 Task: Add Now Inositol Powder 100% Pure to the cart.
Action: Mouse pressed left at (30, 82)
Screenshot: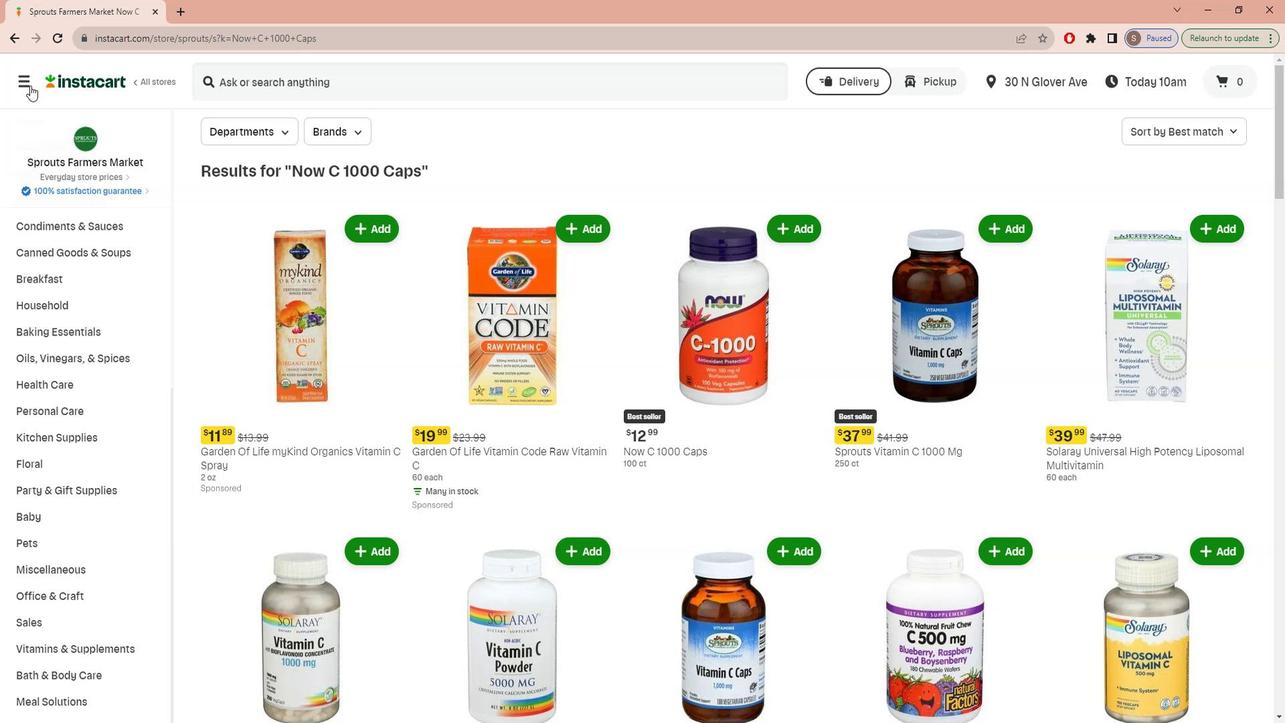 
Action: Mouse moved to (28, 171)
Screenshot: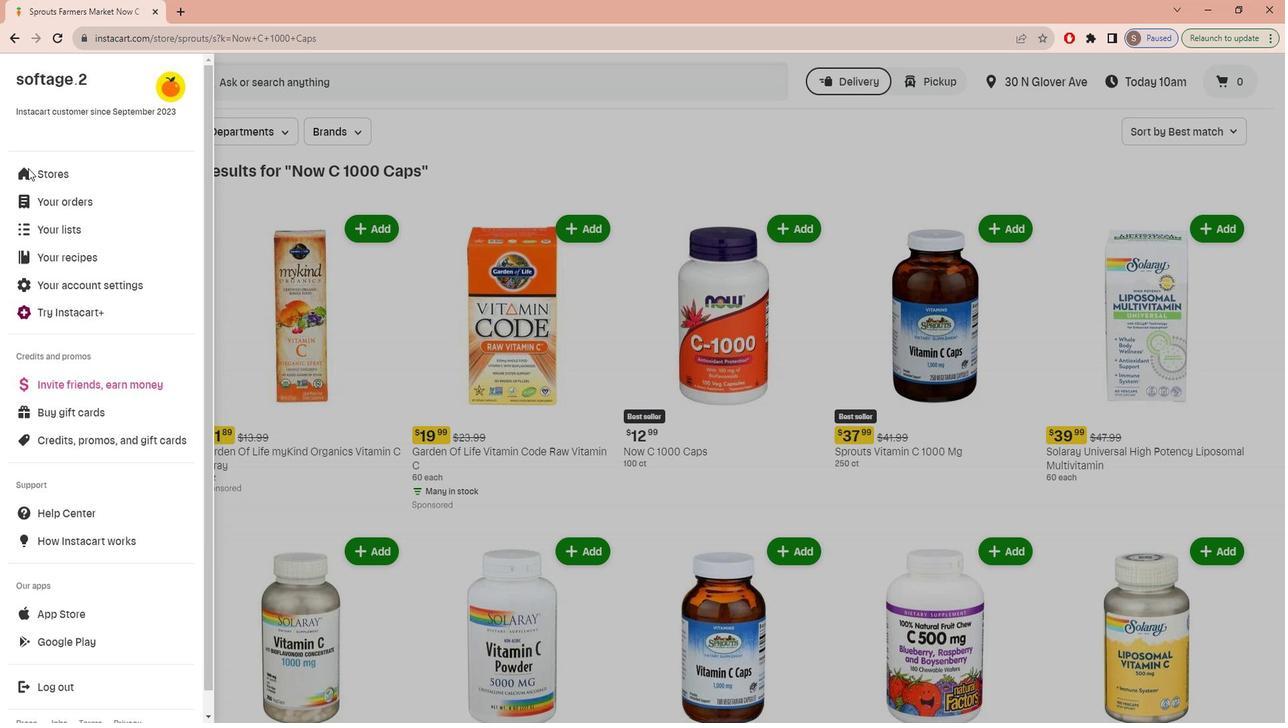 
Action: Mouse pressed left at (28, 171)
Screenshot: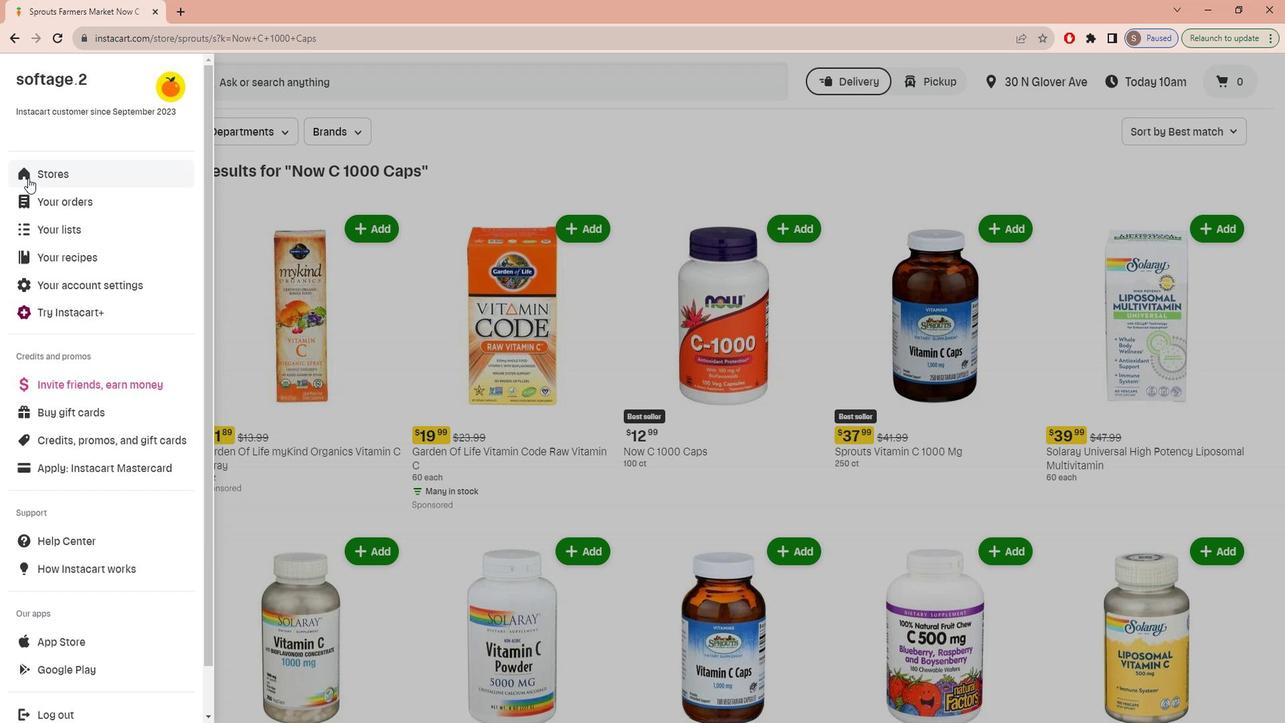 
Action: Mouse moved to (306, 136)
Screenshot: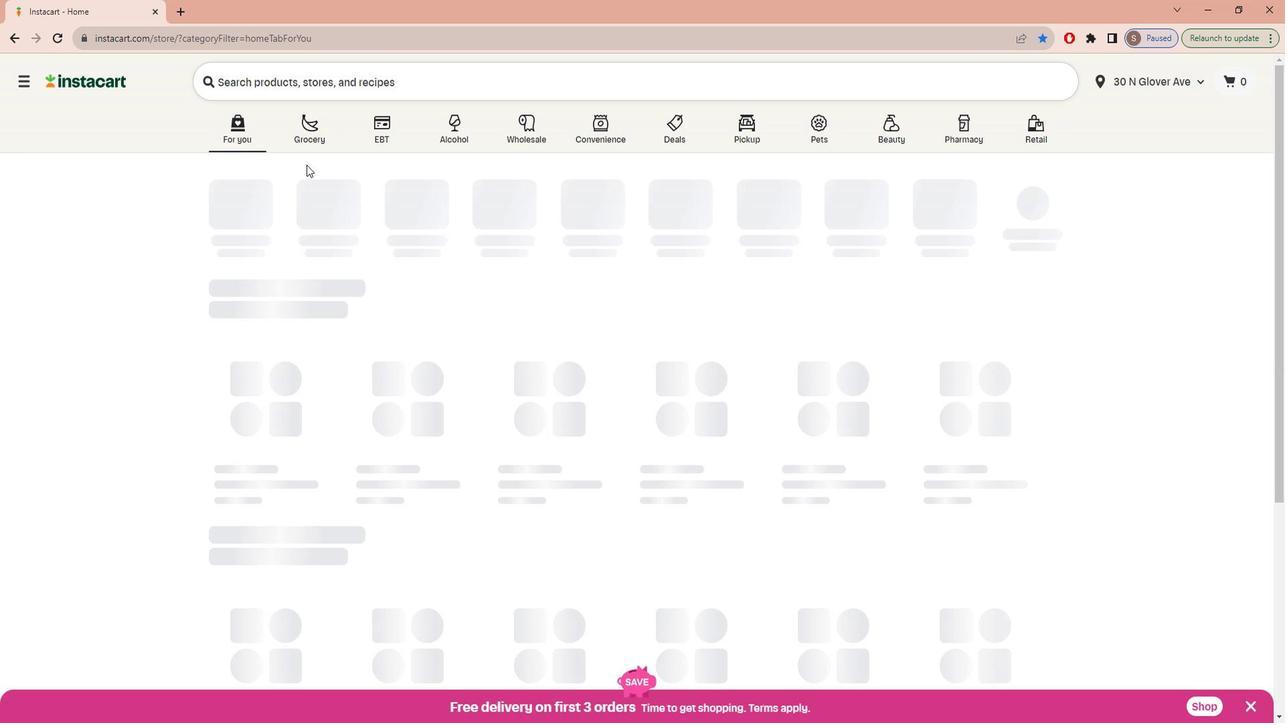 
Action: Mouse pressed left at (306, 136)
Screenshot: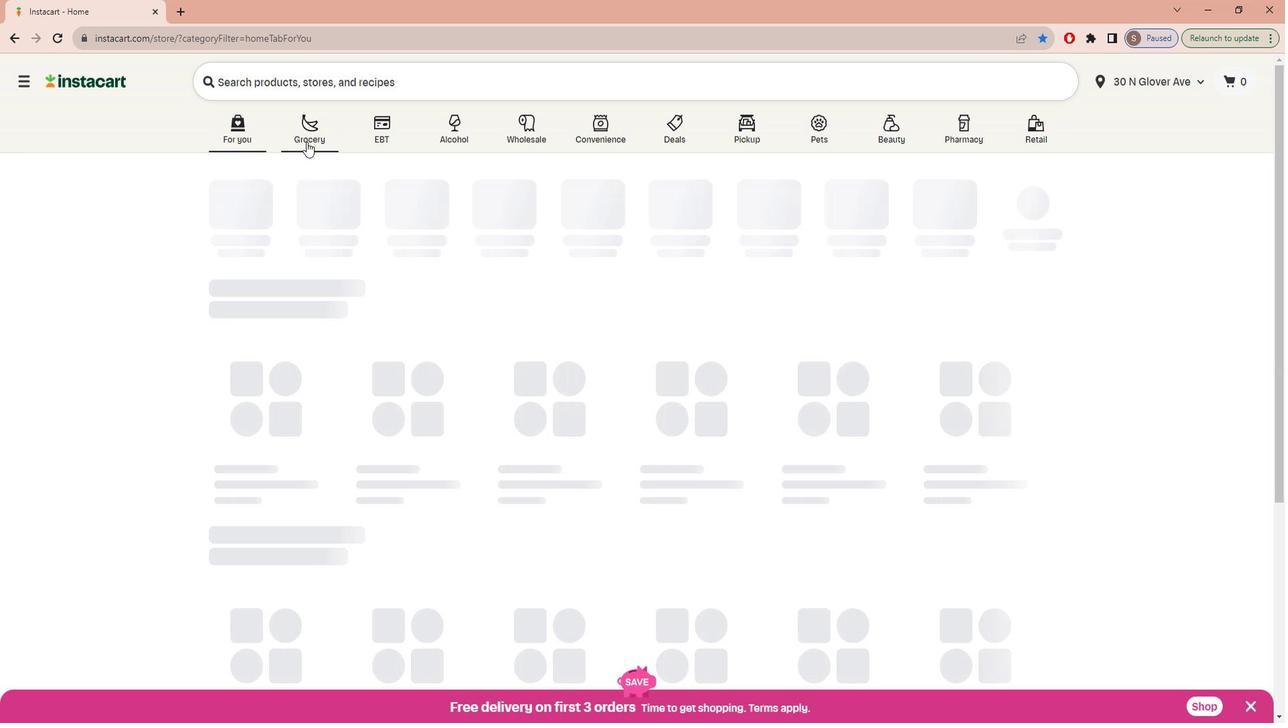 
Action: Mouse moved to (269, 386)
Screenshot: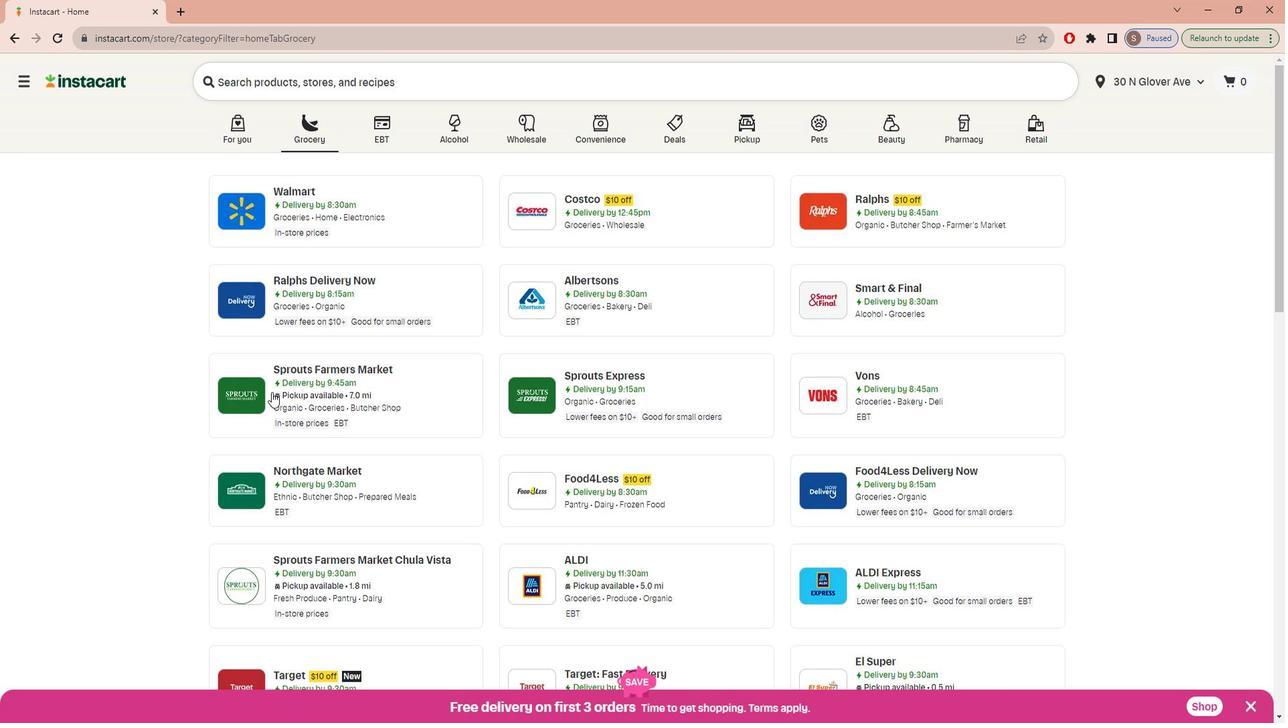
Action: Mouse pressed left at (269, 386)
Screenshot: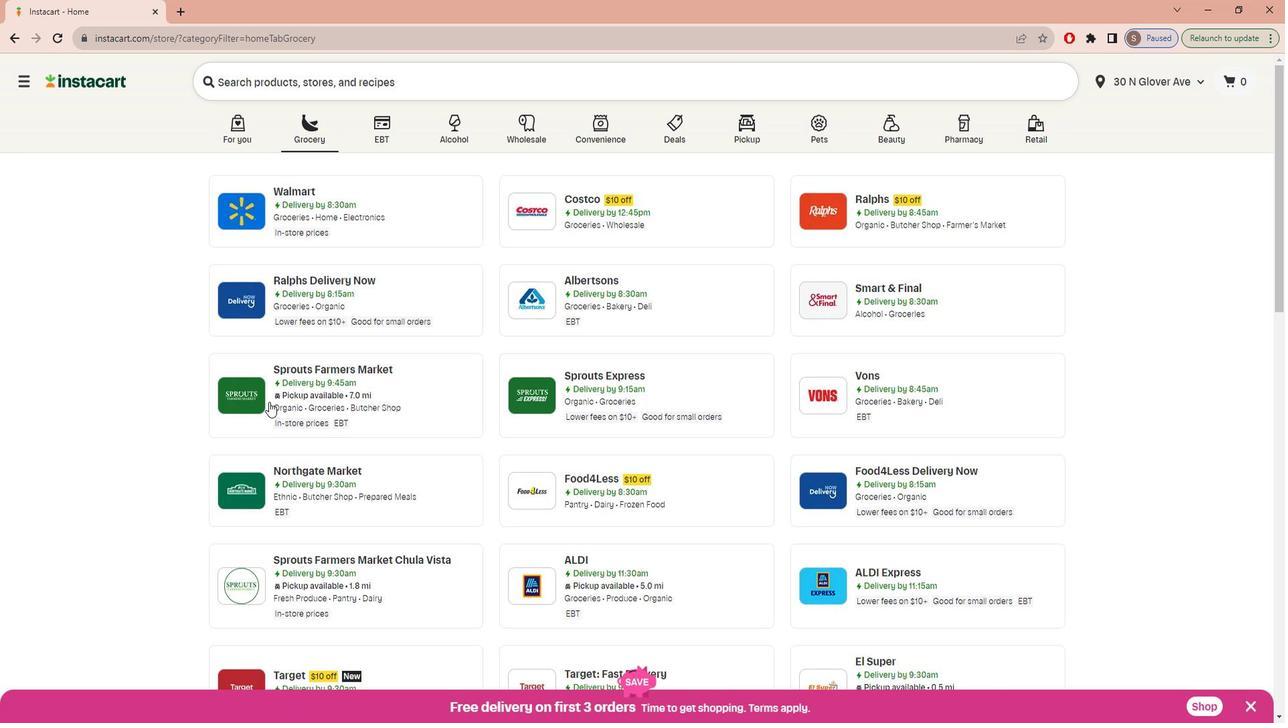
Action: Mouse moved to (70, 567)
Screenshot: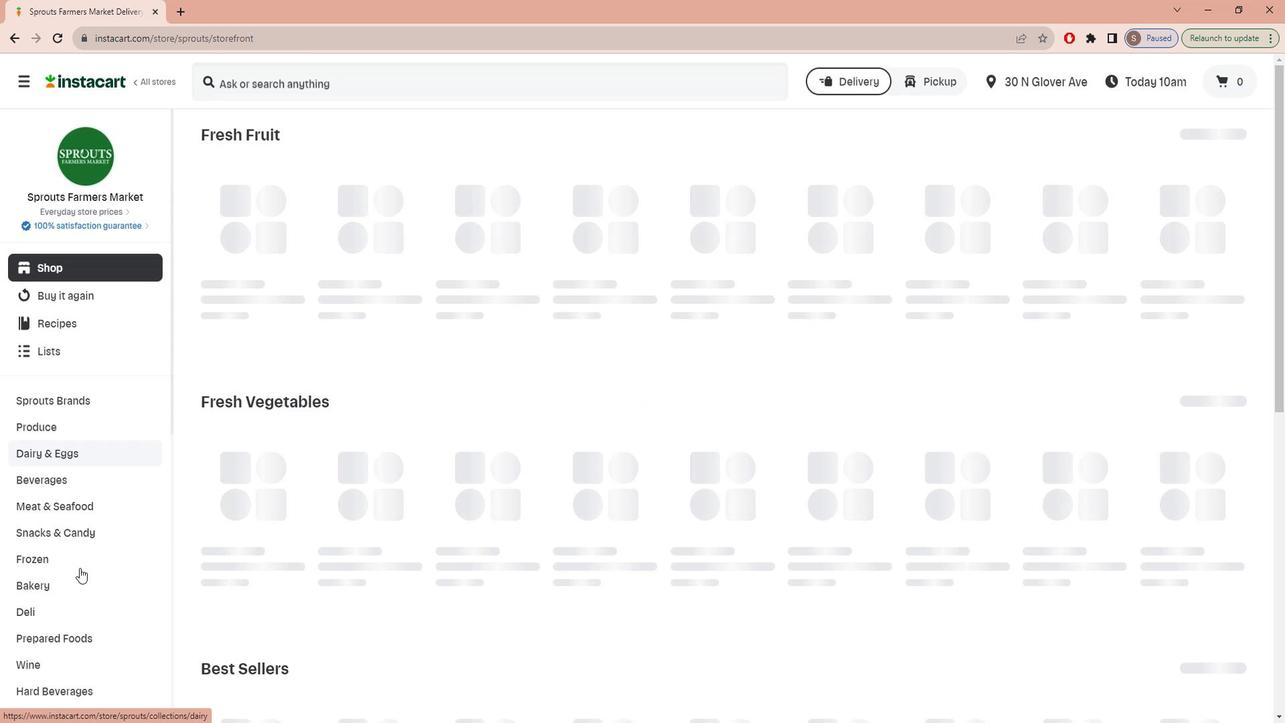 
Action: Mouse scrolled (70, 567) with delta (0, 0)
Screenshot: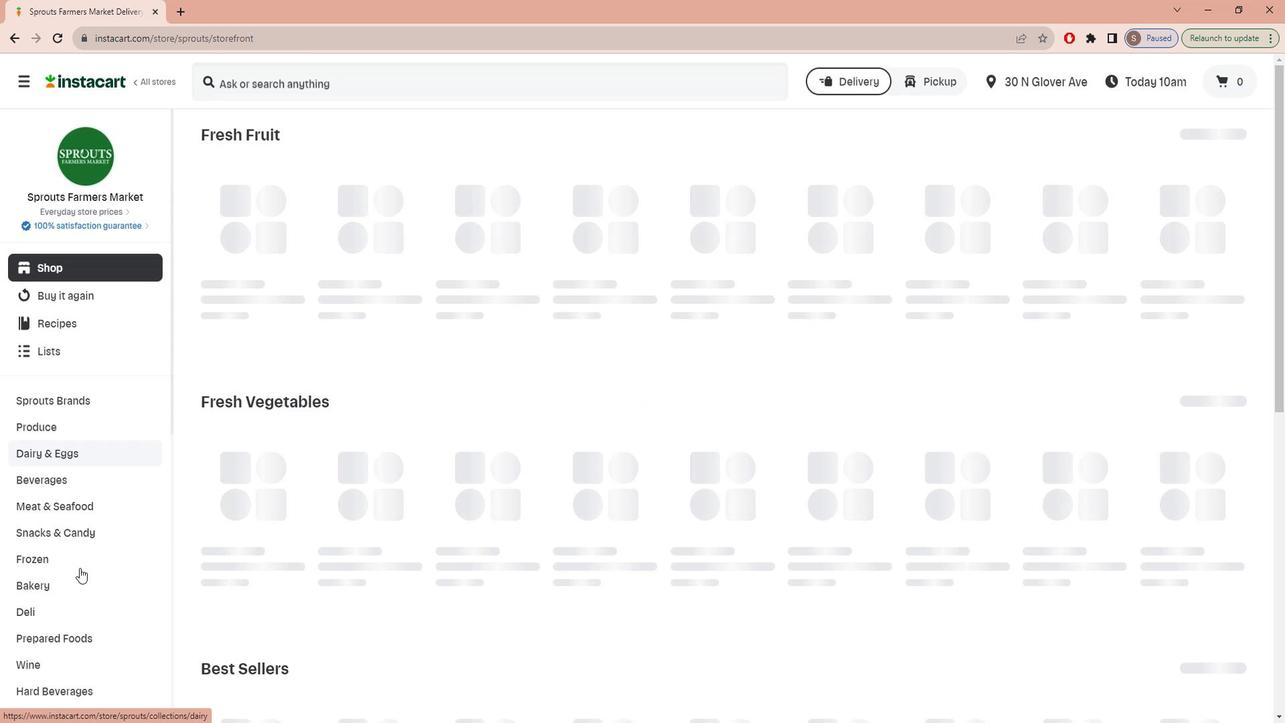 
Action: Mouse moved to (69, 571)
Screenshot: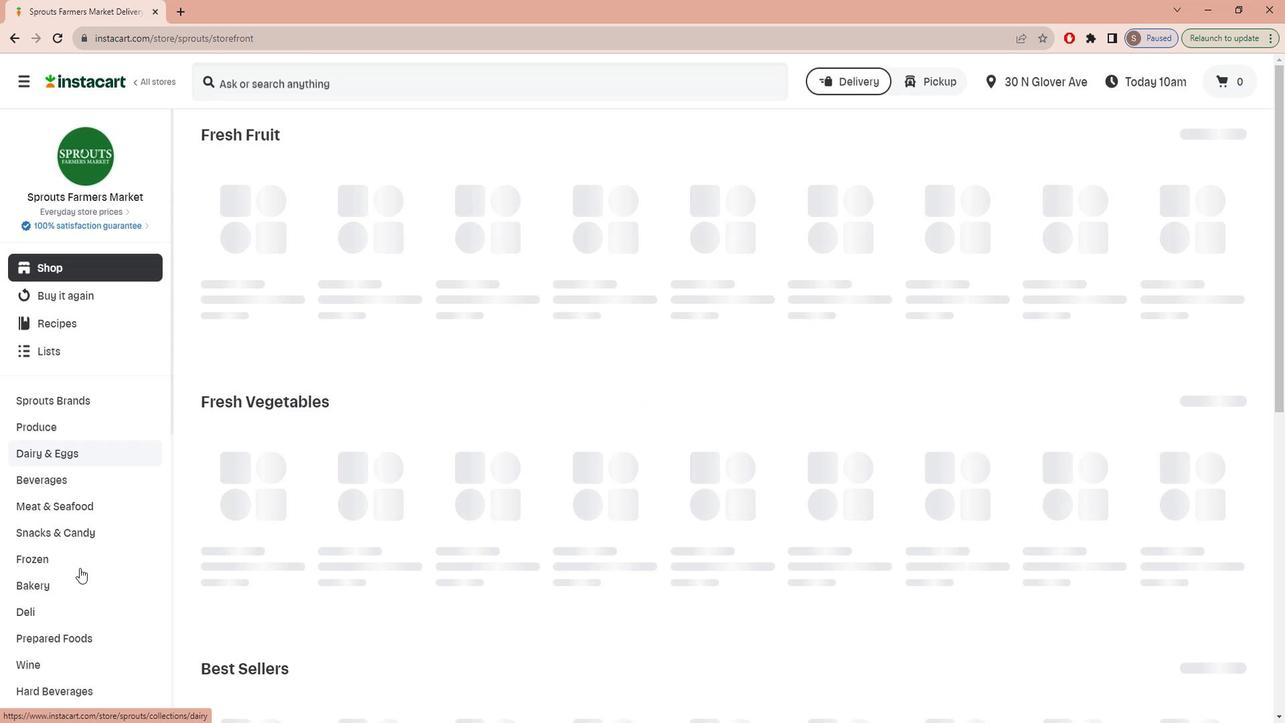 
Action: Mouse scrolled (69, 571) with delta (0, 0)
Screenshot: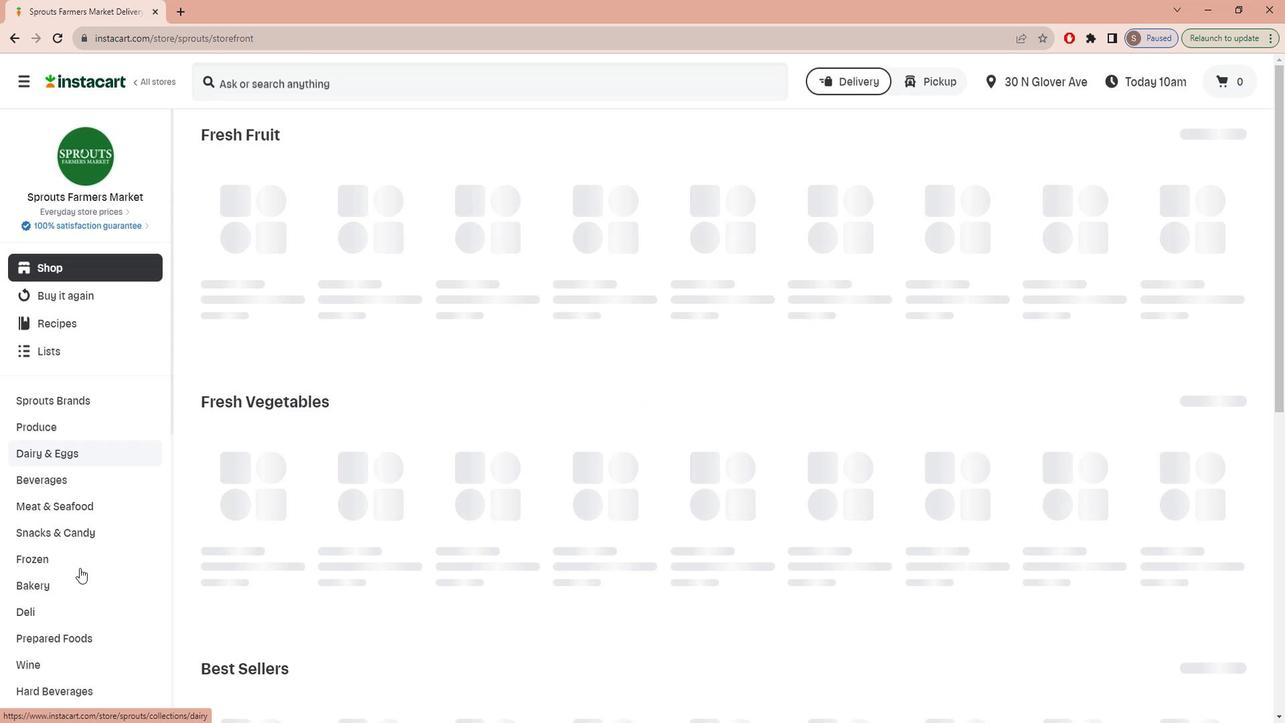 
Action: Mouse moved to (69, 571)
Screenshot: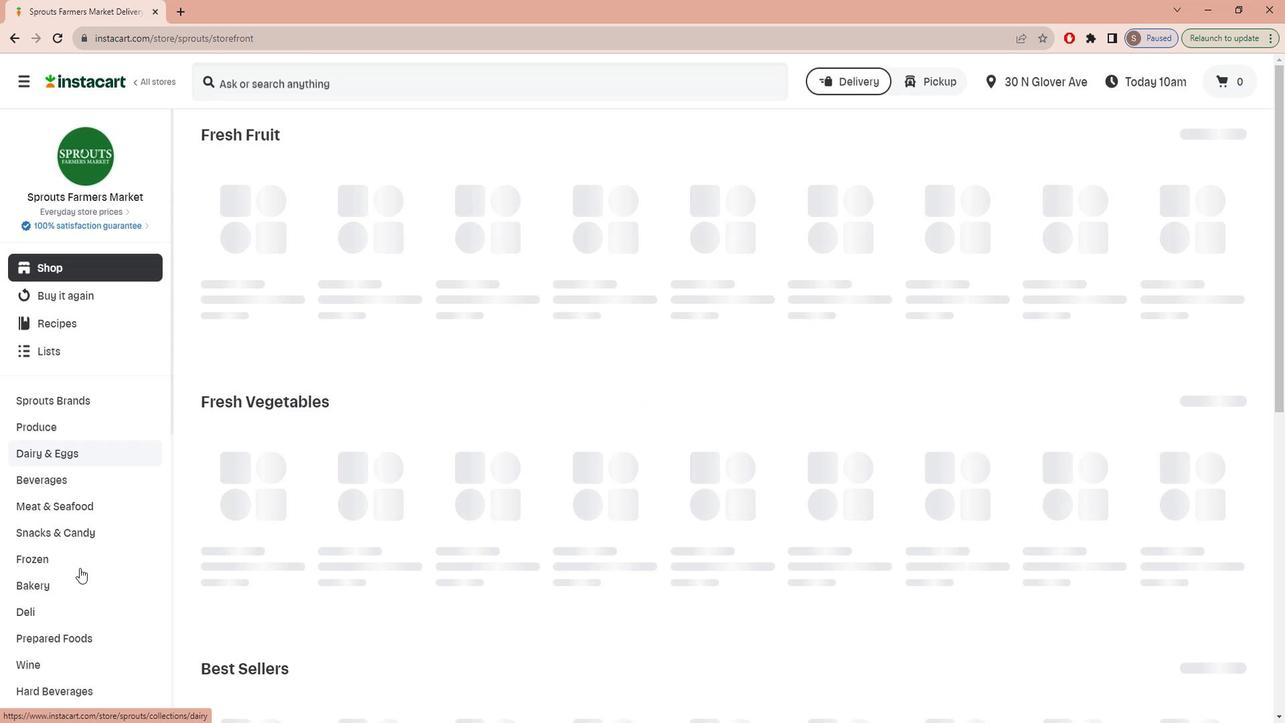 
Action: Mouse scrolled (69, 571) with delta (0, 0)
Screenshot: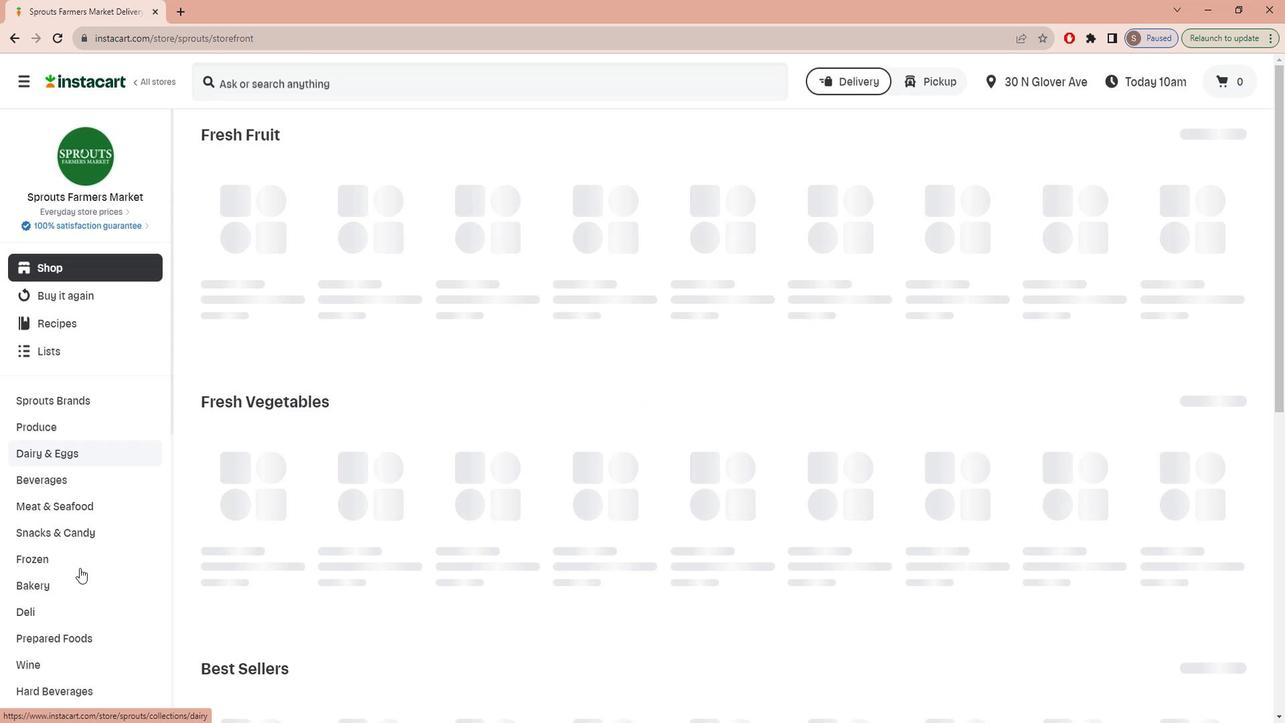 
Action: Mouse scrolled (69, 571) with delta (0, 0)
Screenshot: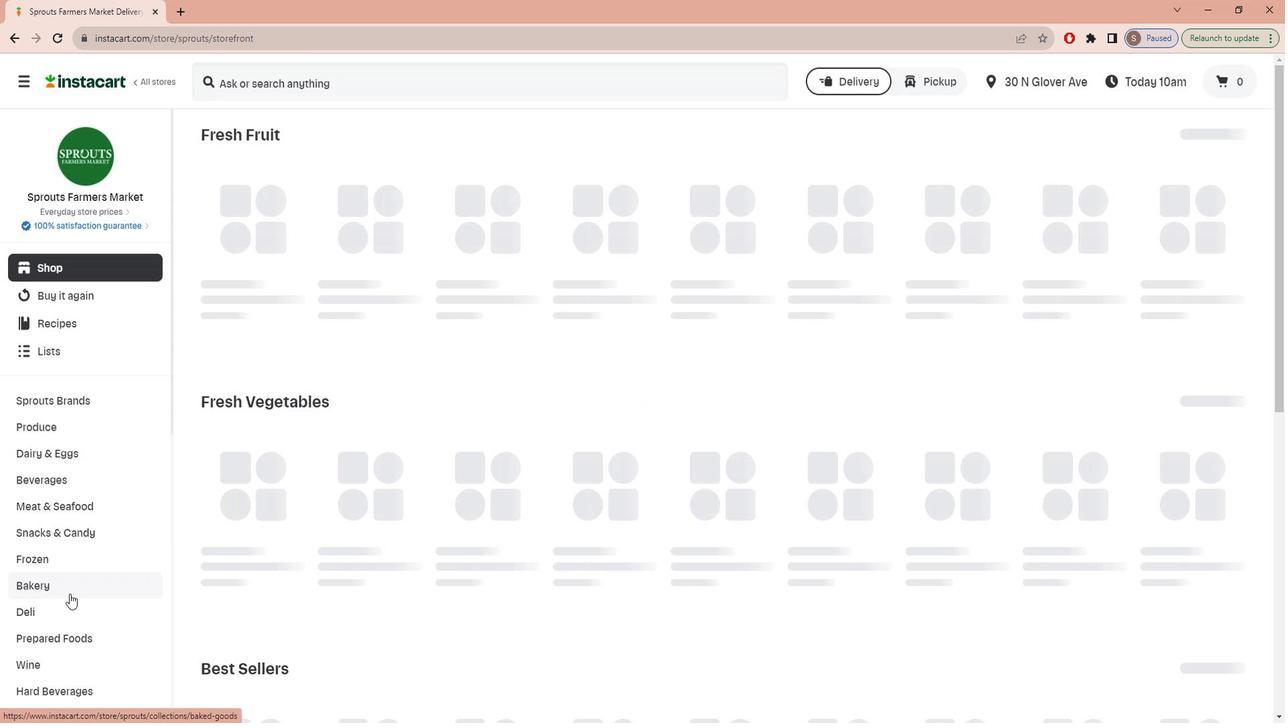 
Action: Mouse moved to (69, 572)
Screenshot: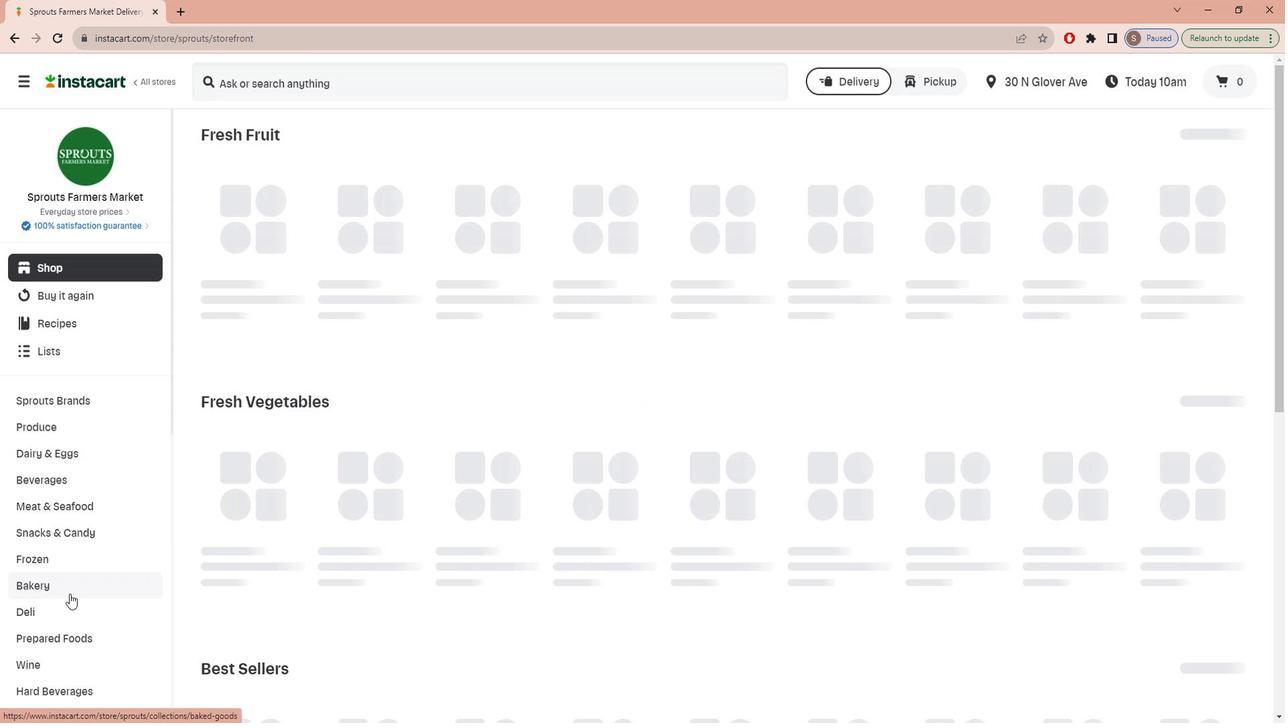 
Action: Mouse scrolled (69, 571) with delta (0, 0)
Screenshot: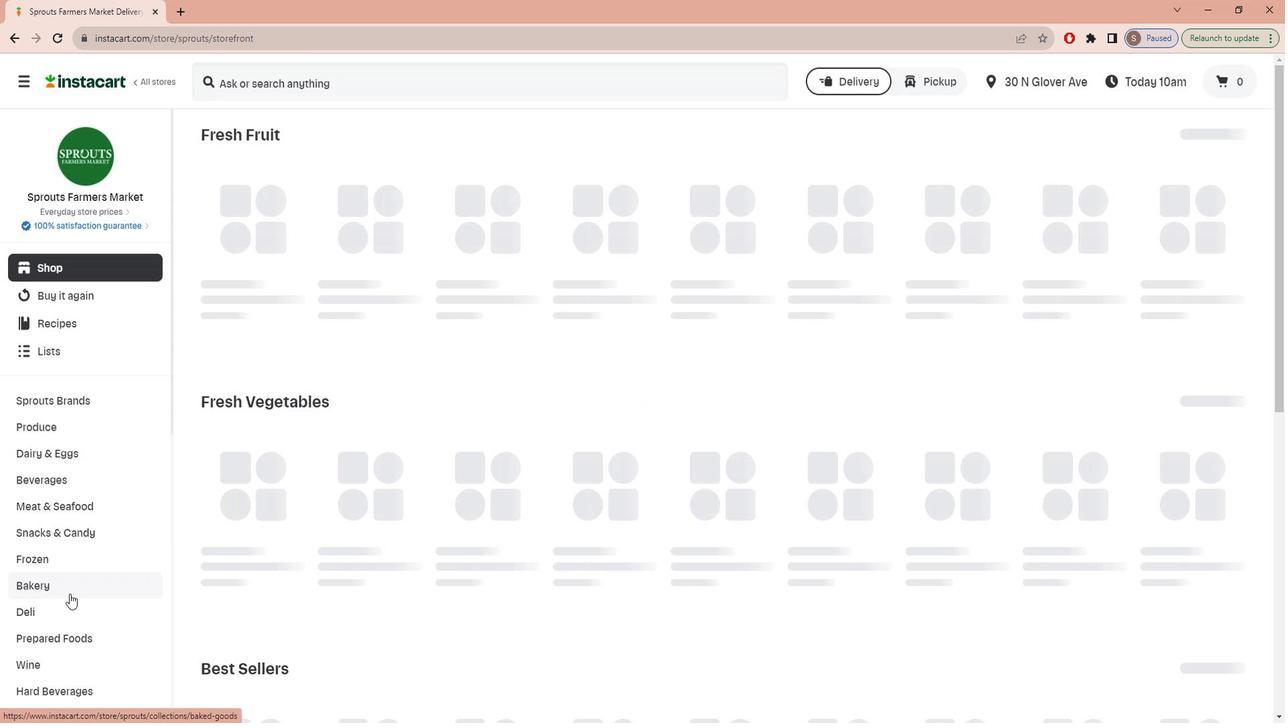 
Action: Mouse moved to (68, 573)
Screenshot: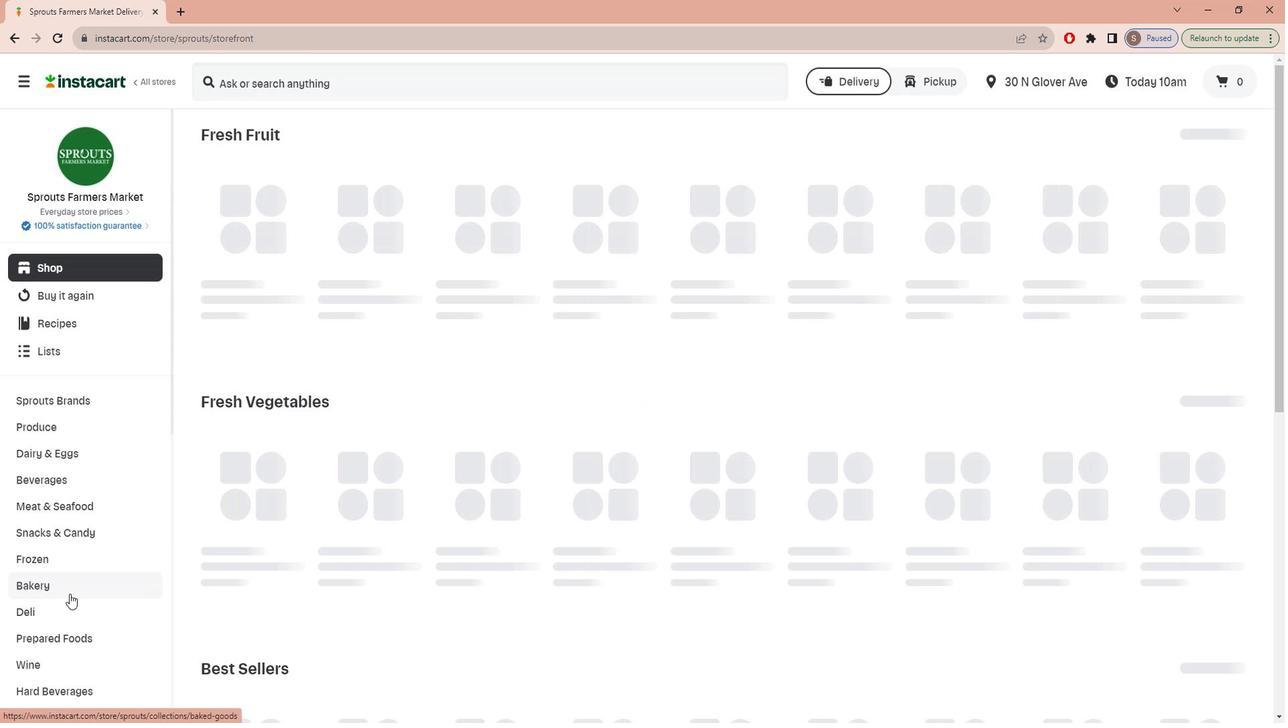 
Action: Mouse scrolled (68, 573) with delta (0, 0)
Screenshot: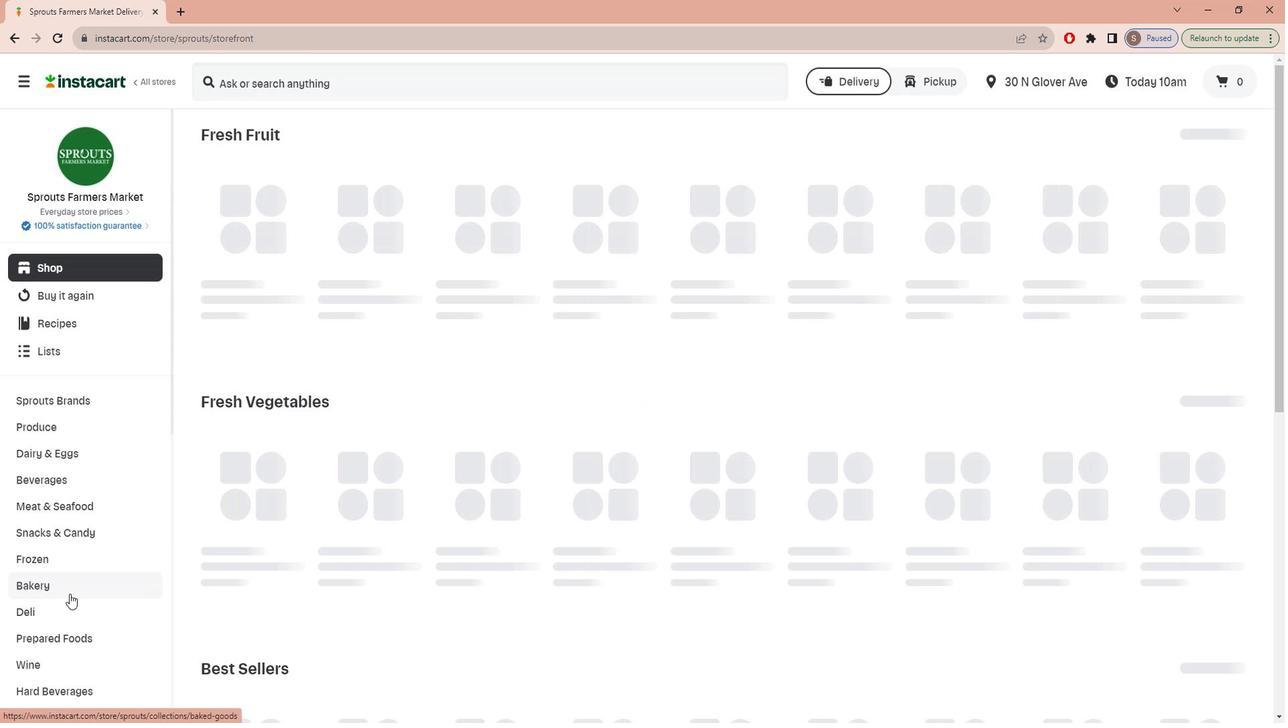 
Action: Mouse scrolled (68, 573) with delta (0, 0)
Screenshot: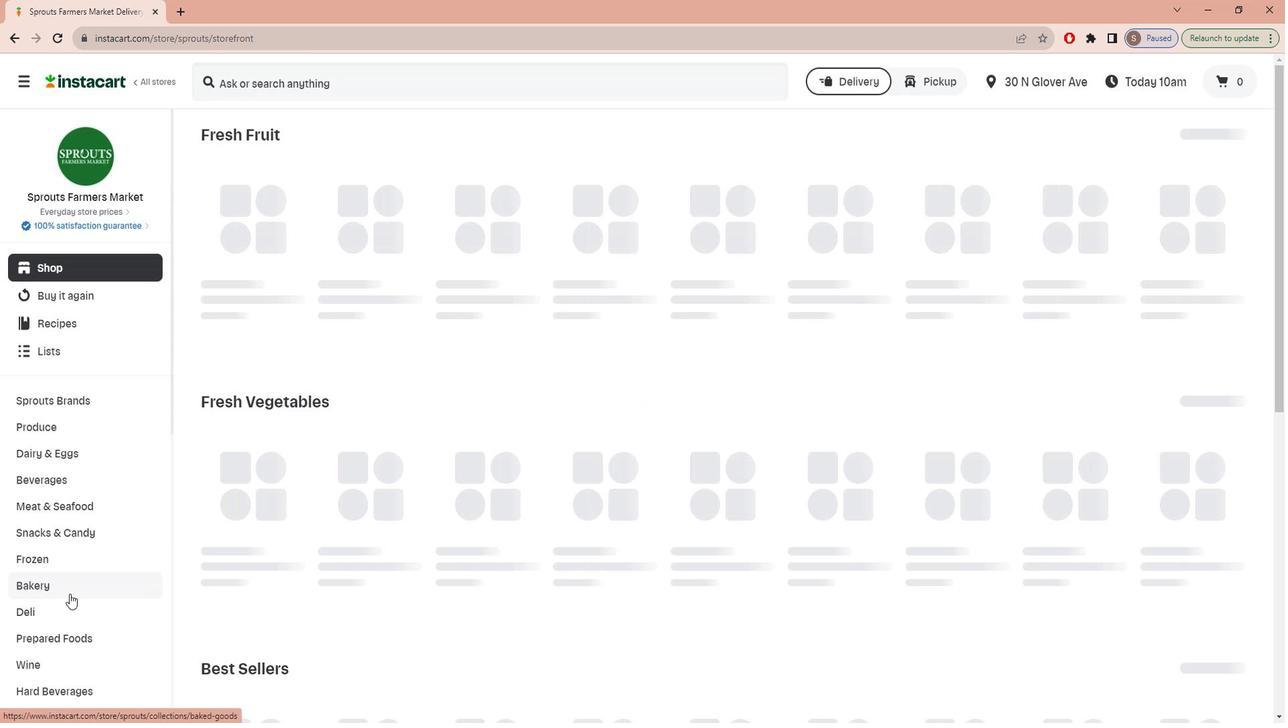 
Action: Mouse scrolled (68, 573) with delta (0, 0)
Screenshot: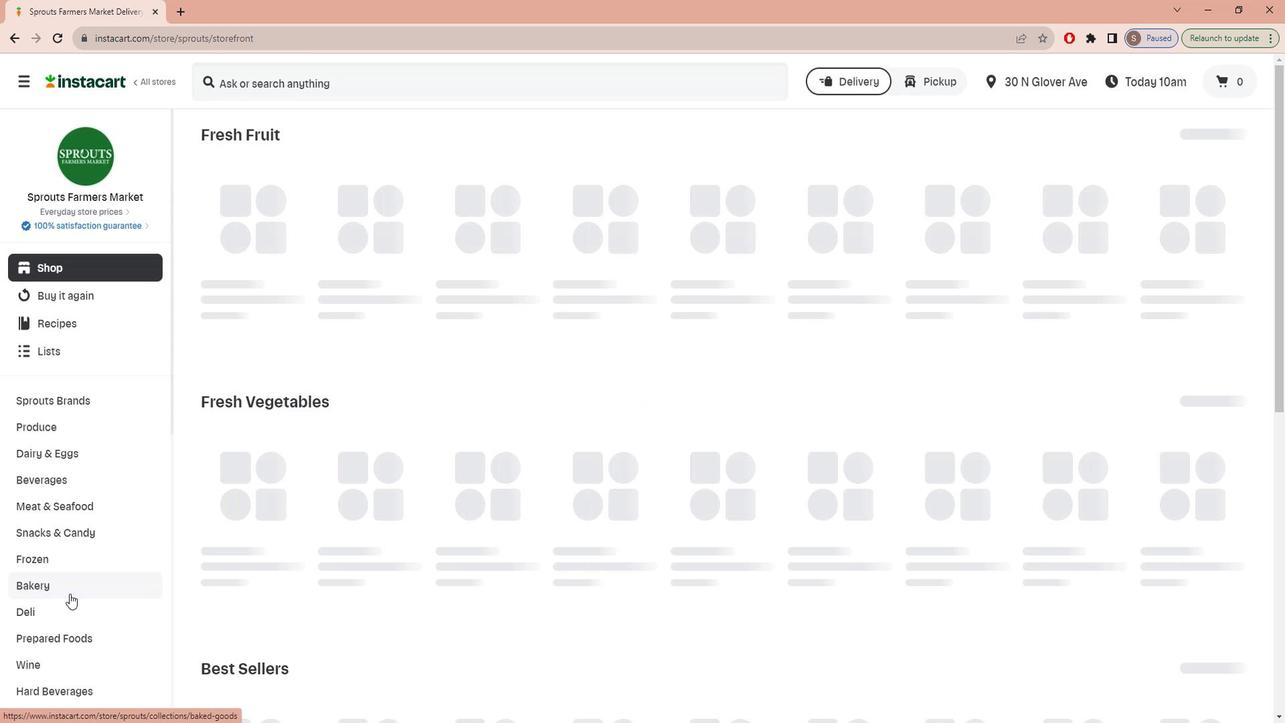 
Action: Mouse scrolled (68, 573) with delta (0, 0)
Screenshot: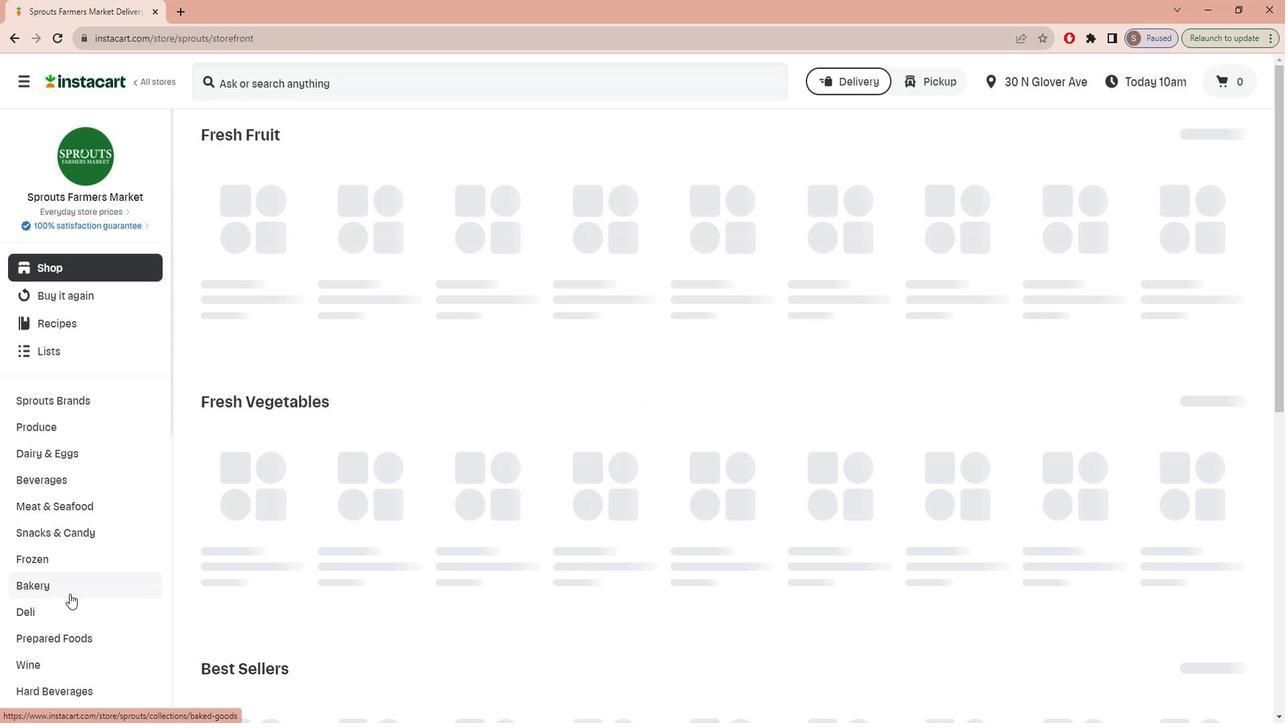 
Action: Mouse moved to (62, 615)
Screenshot: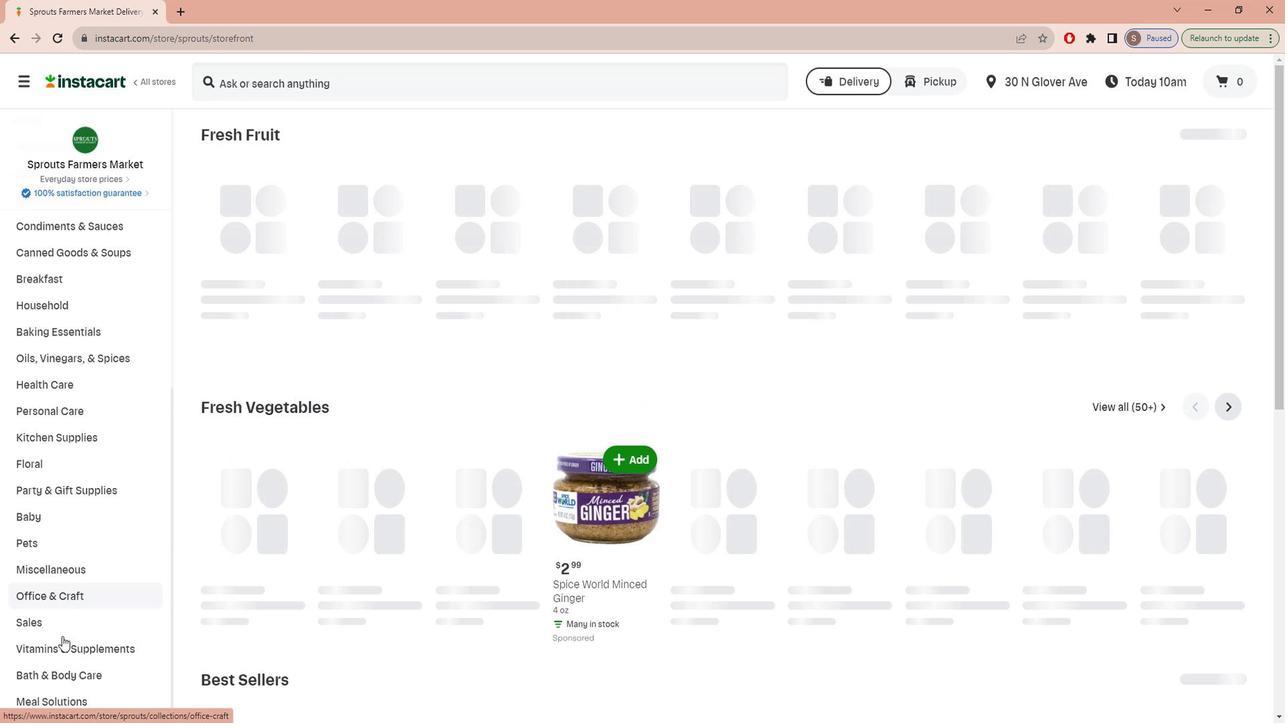 
Action: Mouse pressed left at (62, 615)
Screenshot: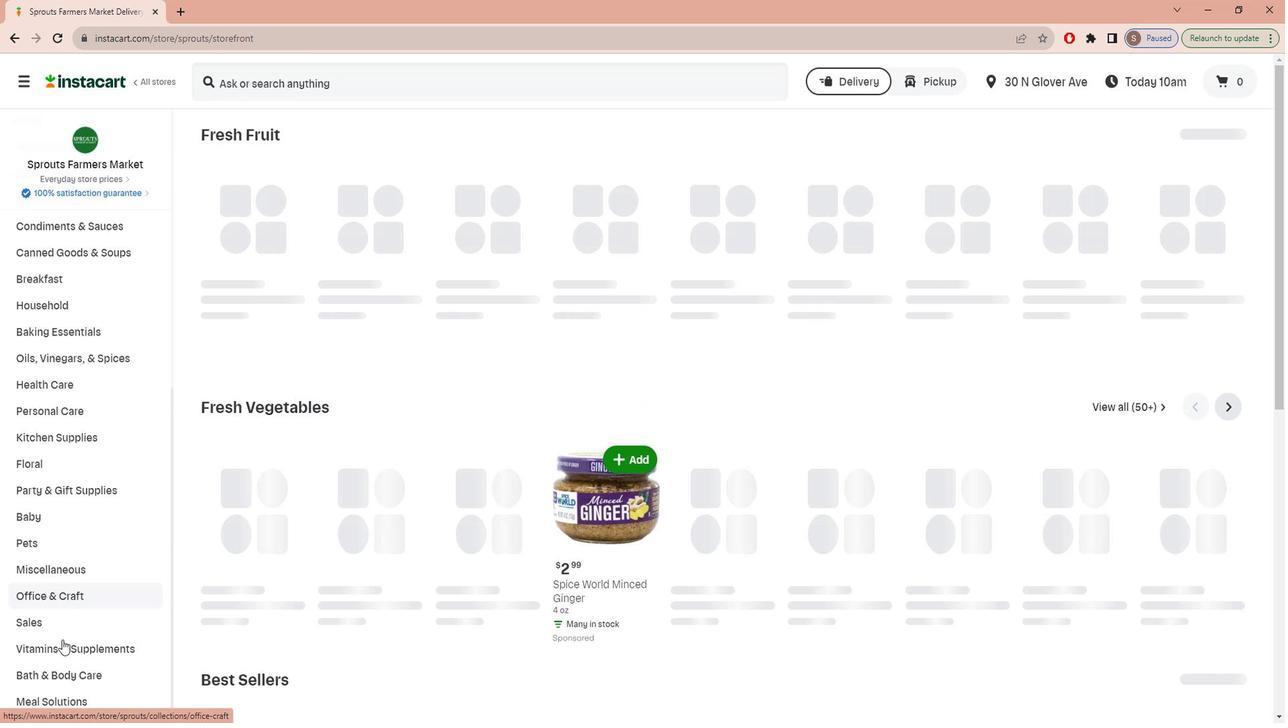 
Action: Mouse moved to (1241, 168)
Screenshot: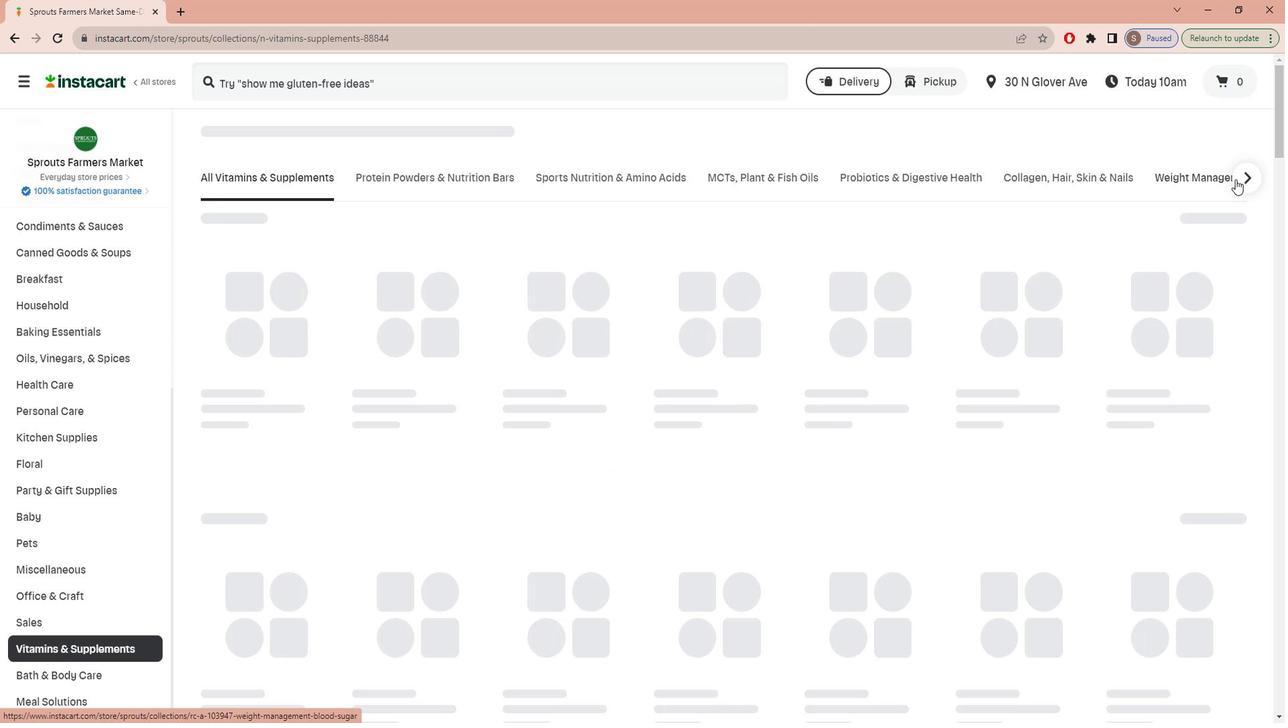 
Action: Mouse pressed left at (1241, 168)
Screenshot: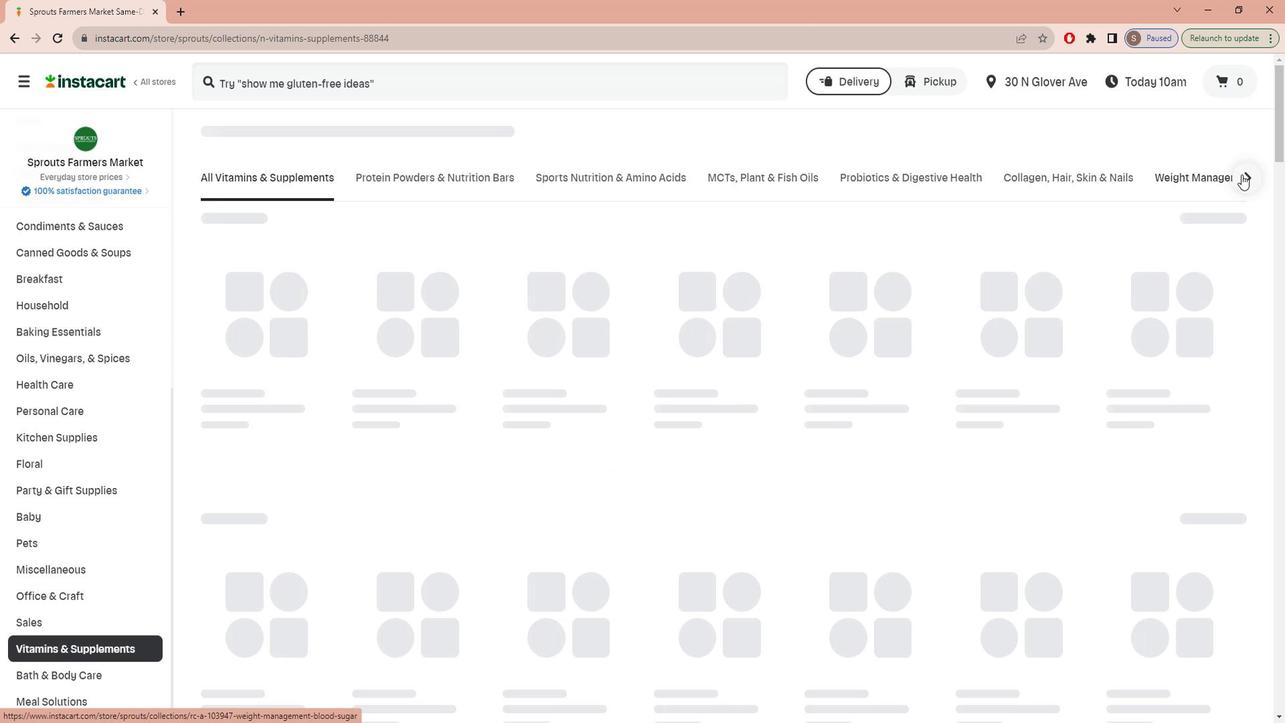 
Action: Mouse moved to (920, 169)
Screenshot: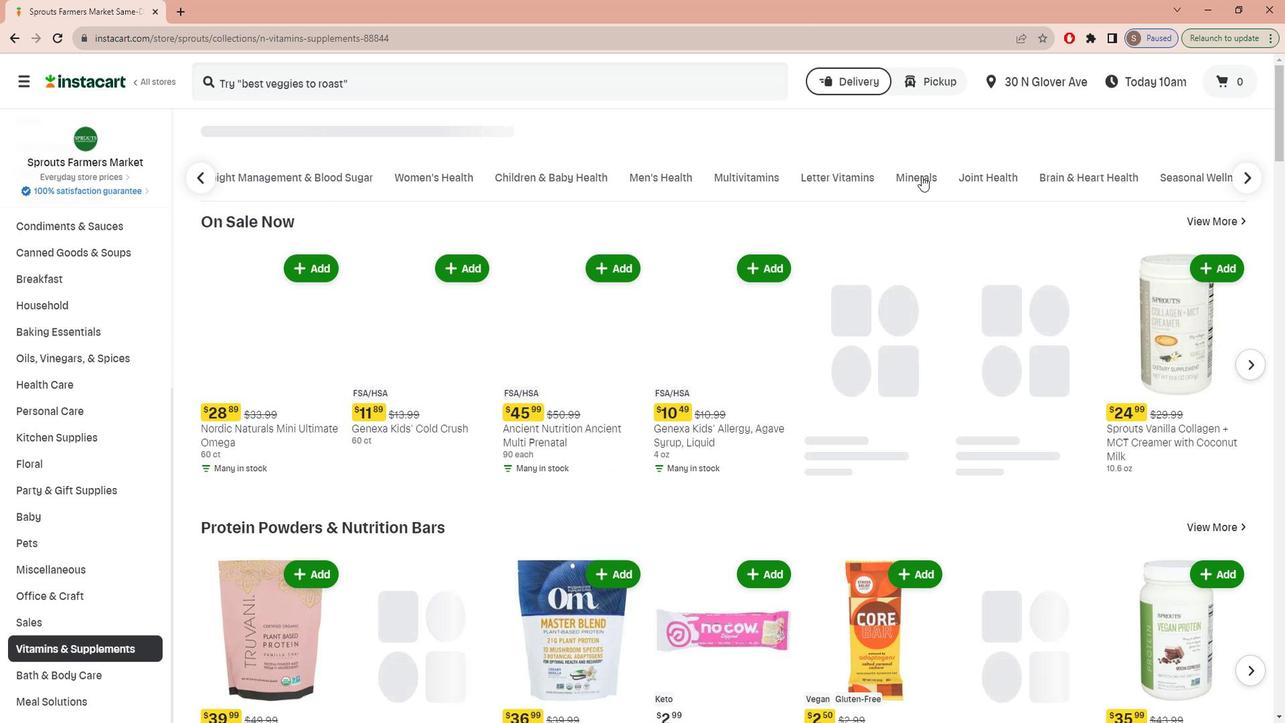 
Action: Mouse pressed left at (920, 169)
Screenshot: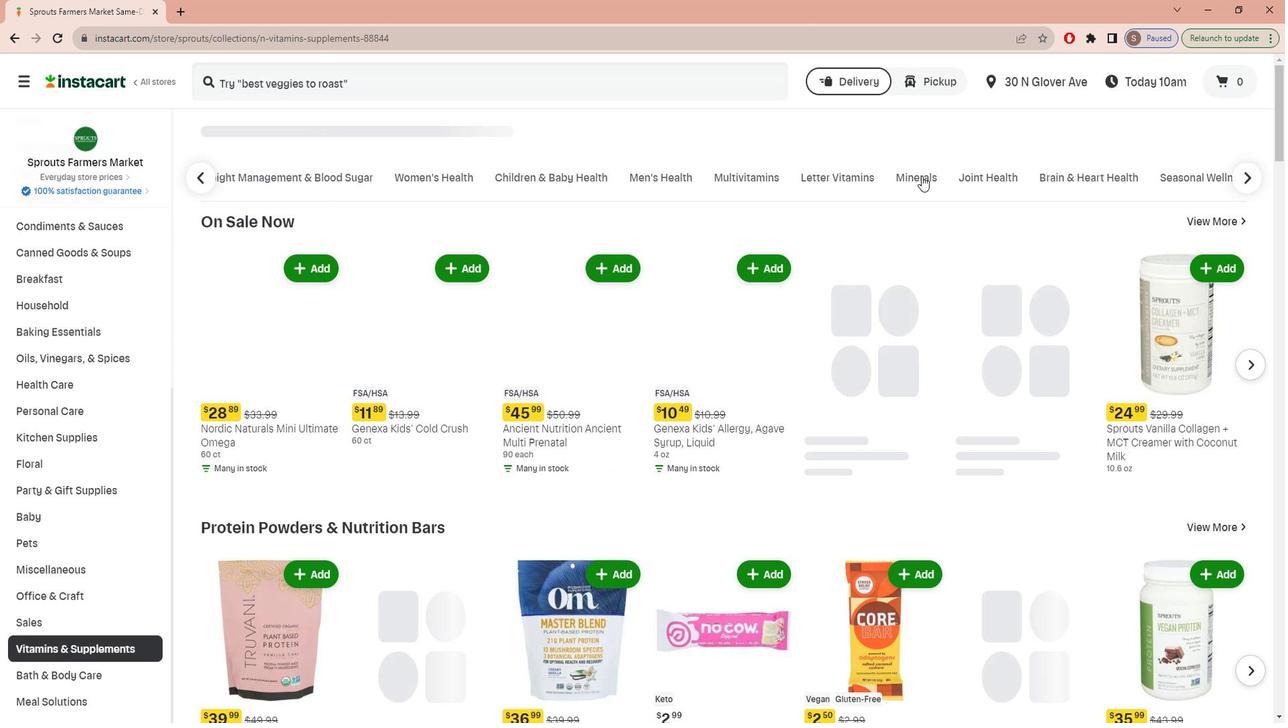 
Action: Mouse moved to (496, 84)
Screenshot: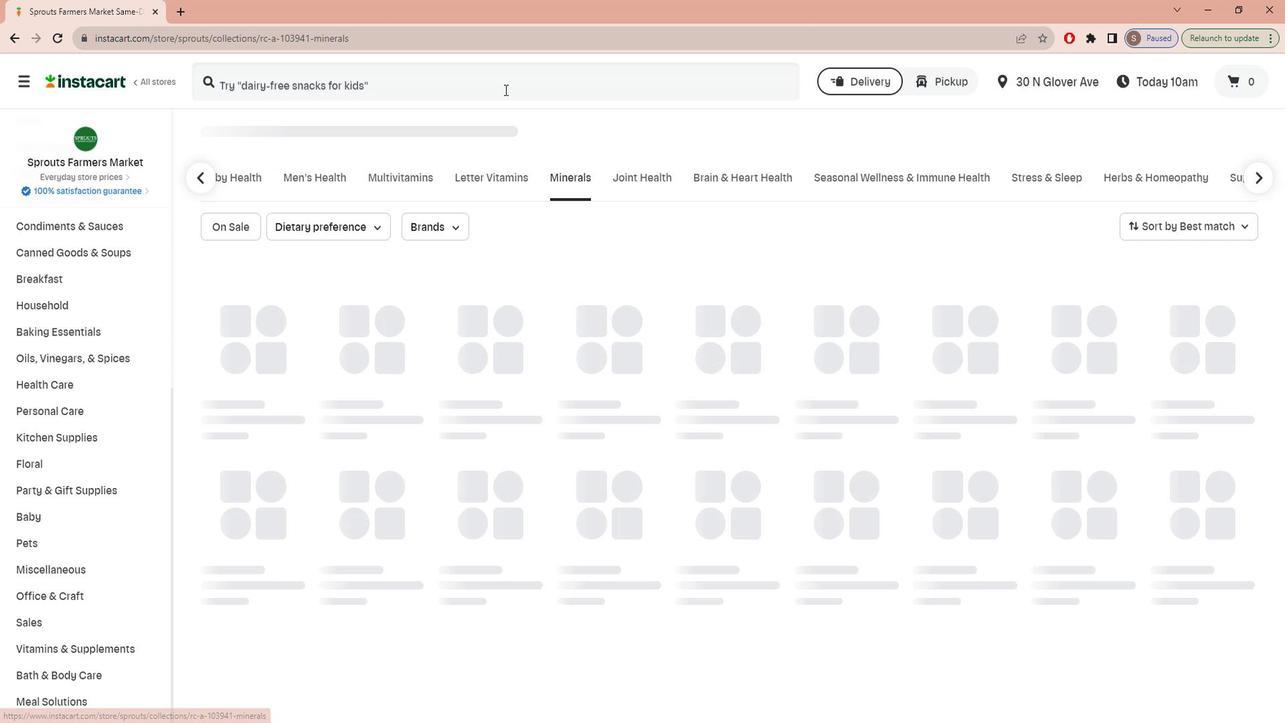 
Action: Mouse pressed left at (496, 84)
Screenshot: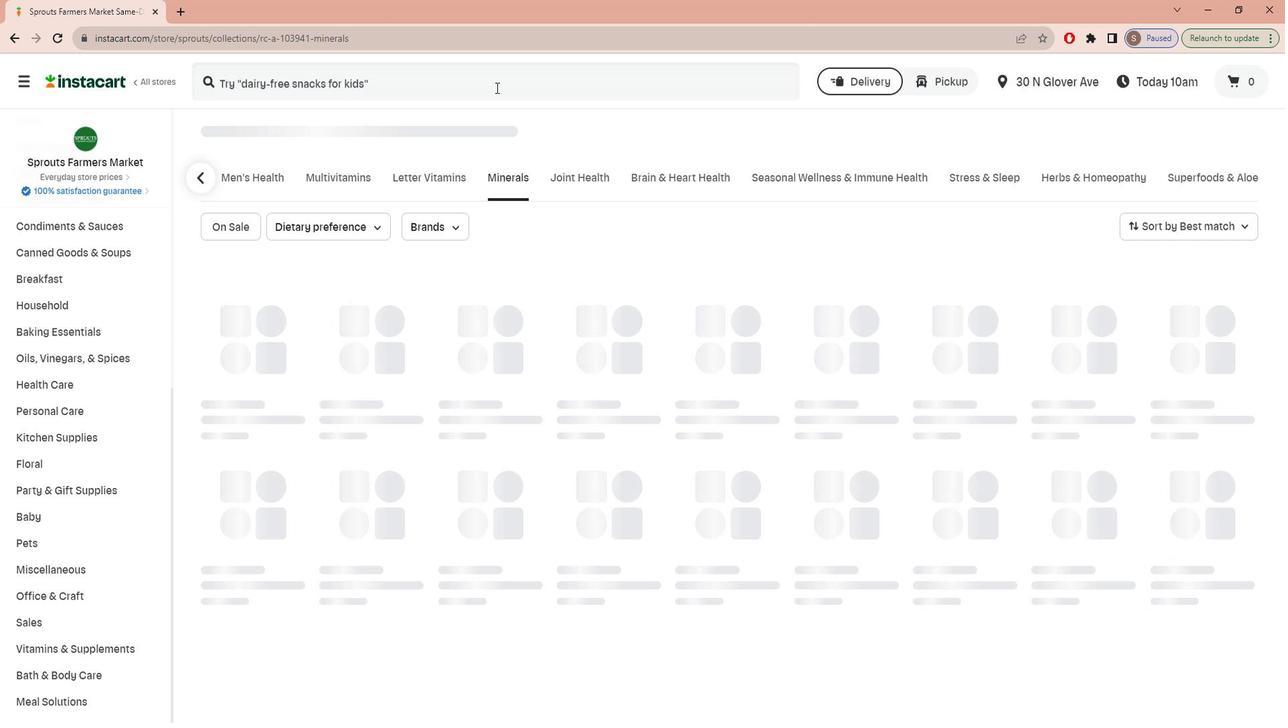 
Action: Key pressed n<Key.caps_lock>OW<Key.space><Key.caps_lock>i<Key.caps_lock>NOSITOL<Key.space><Key.caps_lock>p<Key.caps_lock>OWDER<Key.space>100<Key.shift><Key.shift><Key.shift><Key.shift><Key.shift><Key.shift><Key.shift><Key.shift><Key.shift><Key.shift><Key.shift><Key.shift><Key.shift><Key.shift><Key.shift>%<Key.space>PURE<Key.enter>
Screenshot: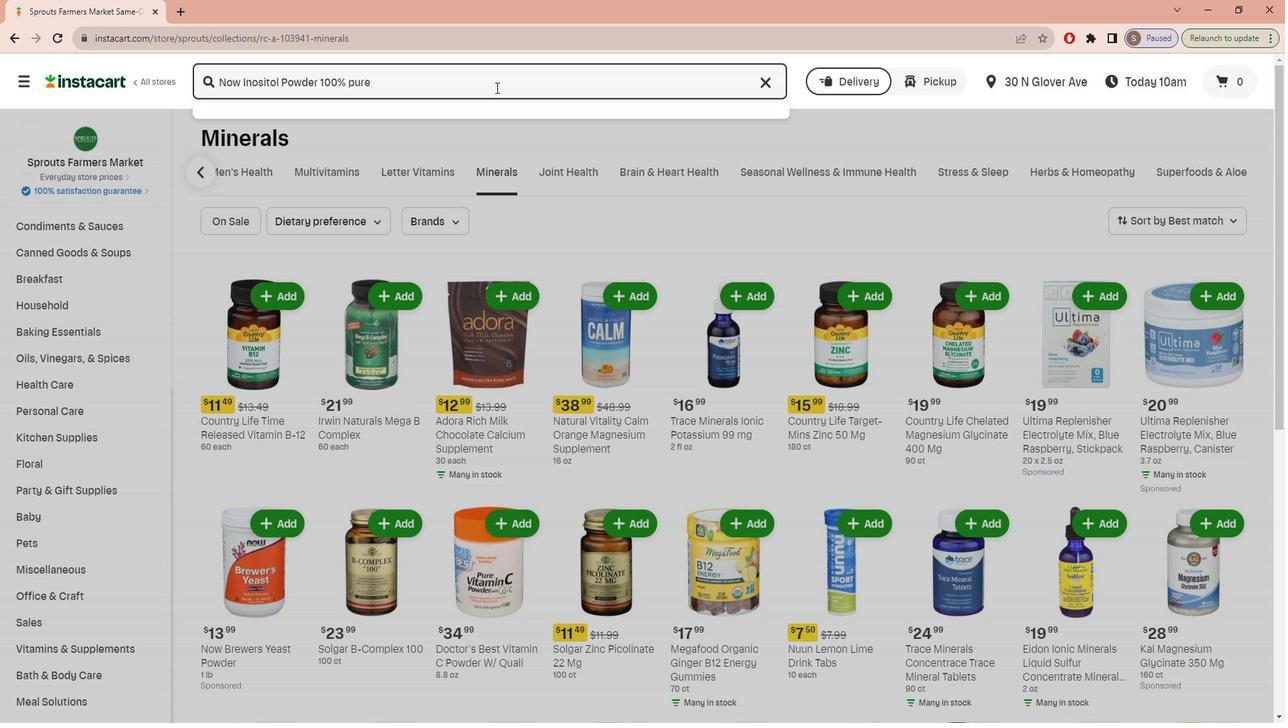 
Action: Mouse moved to (374, 224)
Screenshot: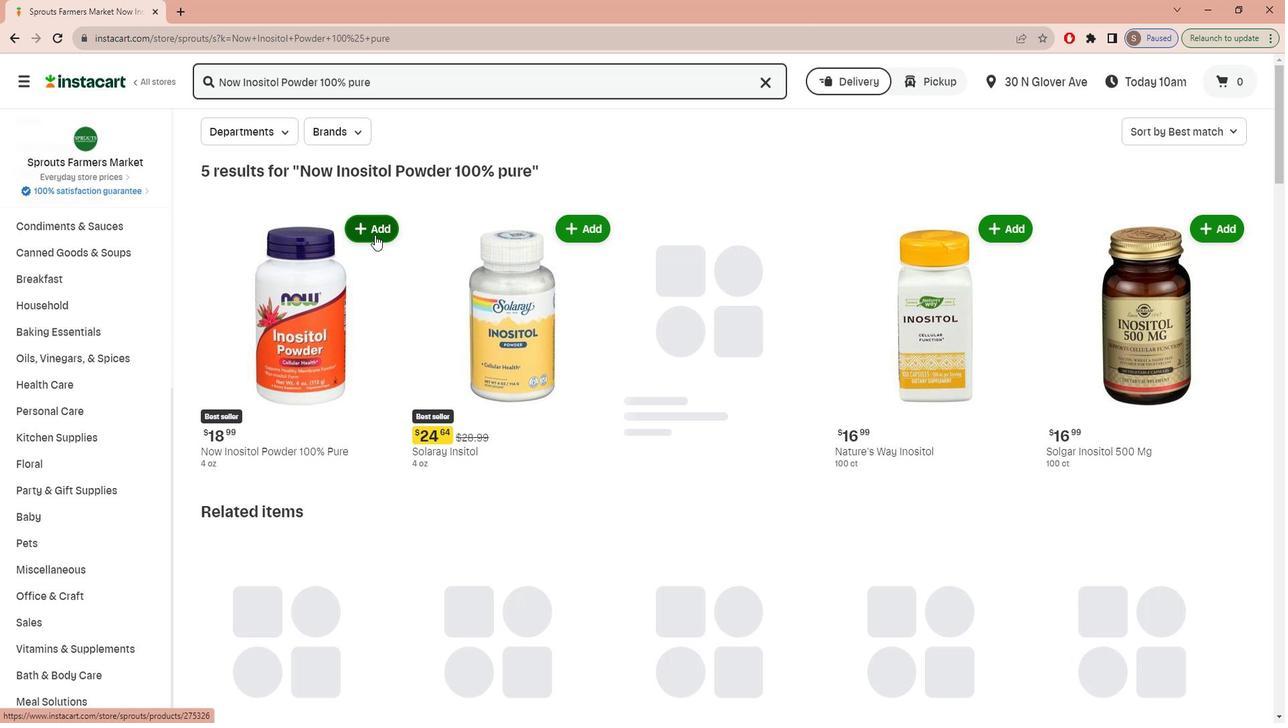
Action: Mouse pressed left at (374, 224)
Screenshot: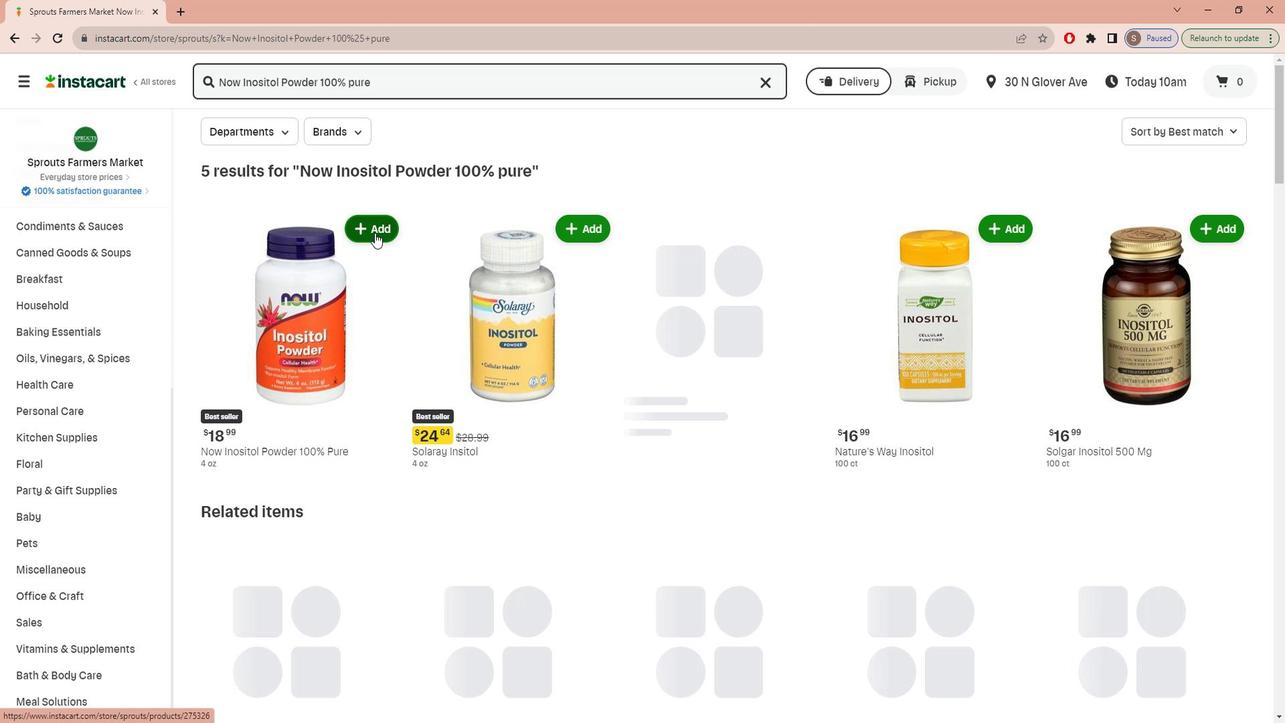 
Action: Mouse moved to (401, 348)
Screenshot: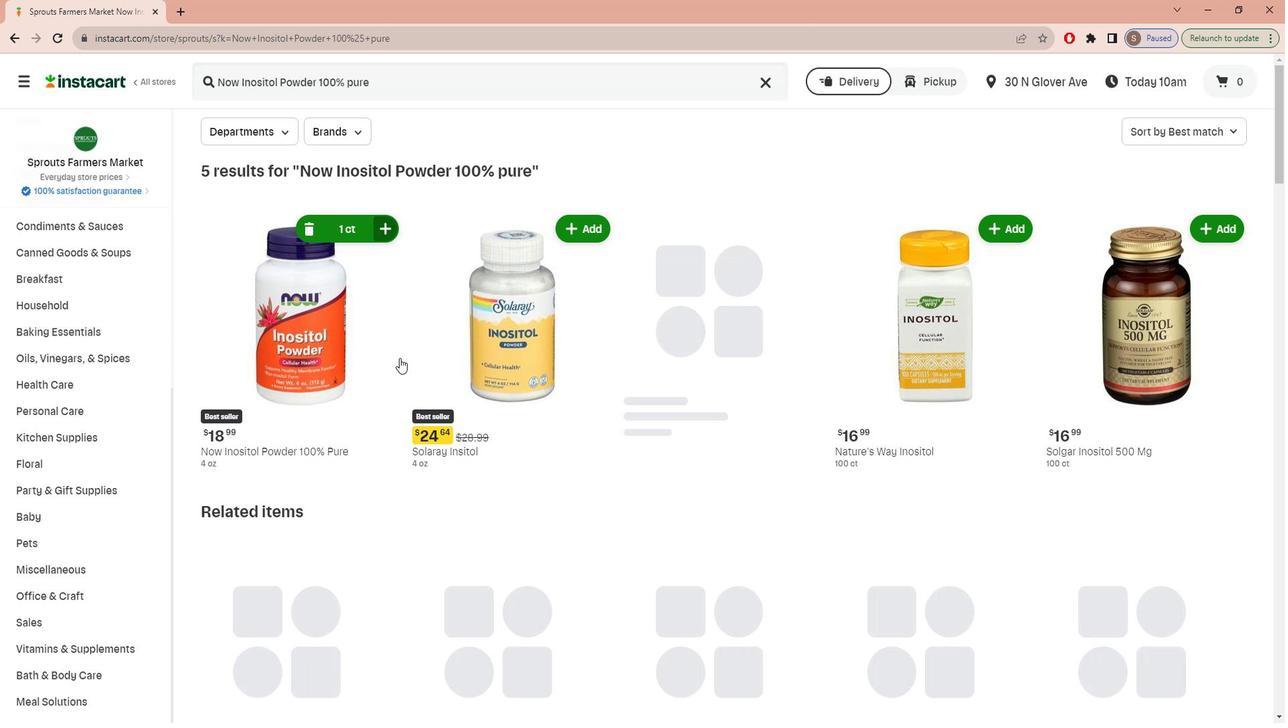 
